 Task: Use Visual Studio Code's integrated terminal to install a JavaScript library or framework.
Action: Mouse pressed left at (714, 205)
Screenshot: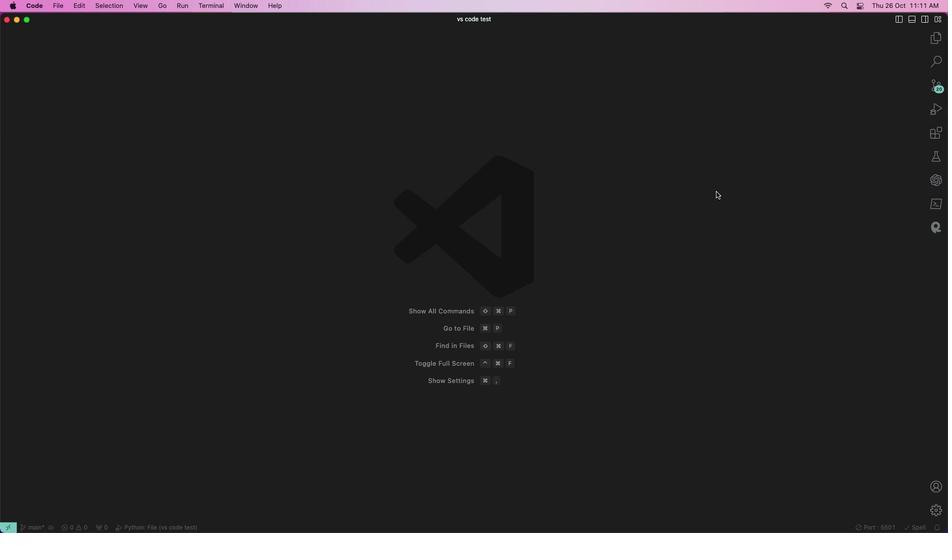 
Action: Mouse moved to (204, 1)
Screenshot: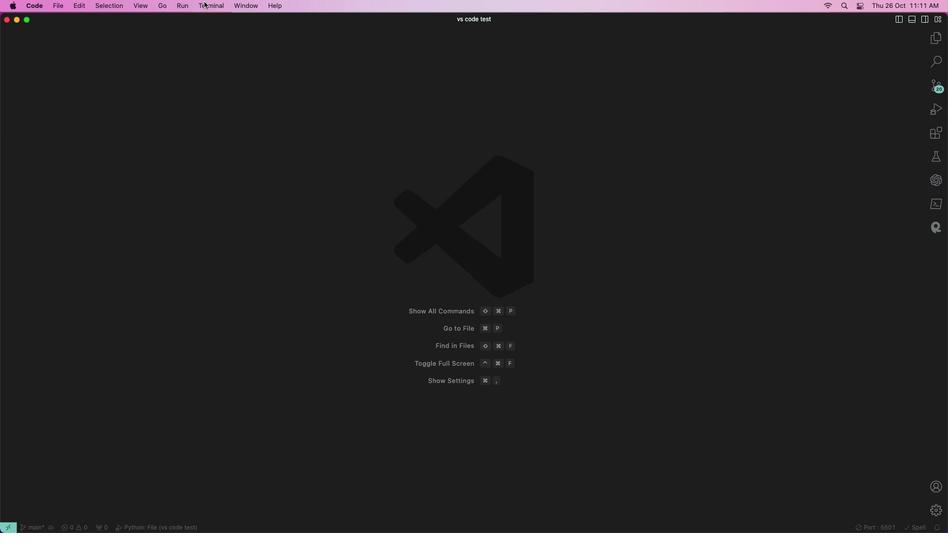 
Action: Mouse pressed left at (204, 1)
Screenshot: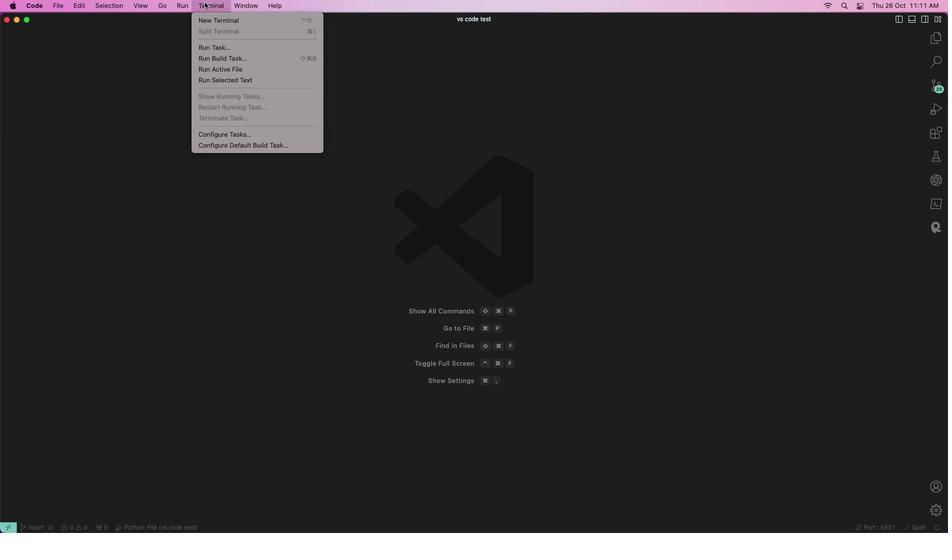 
Action: Mouse moved to (217, 17)
Screenshot: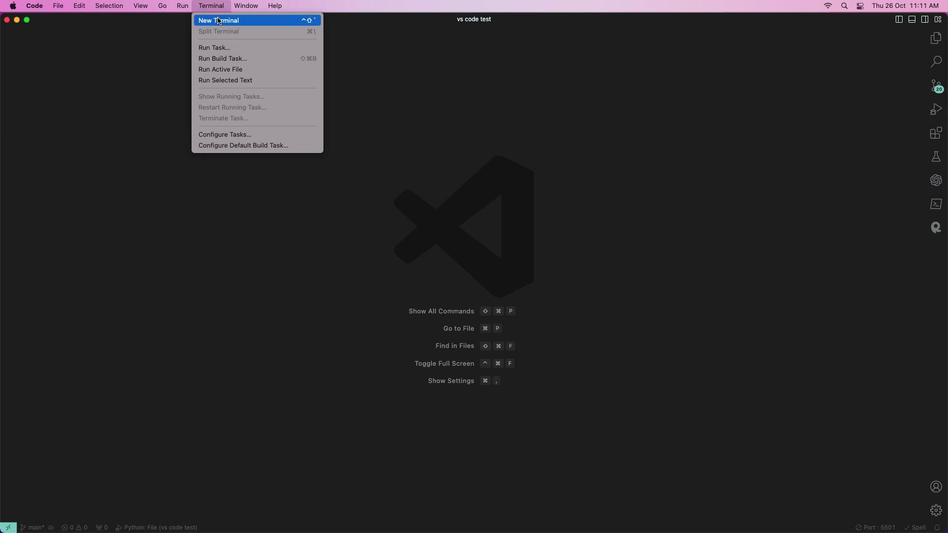 
Action: Mouse pressed left at (217, 17)
Screenshot: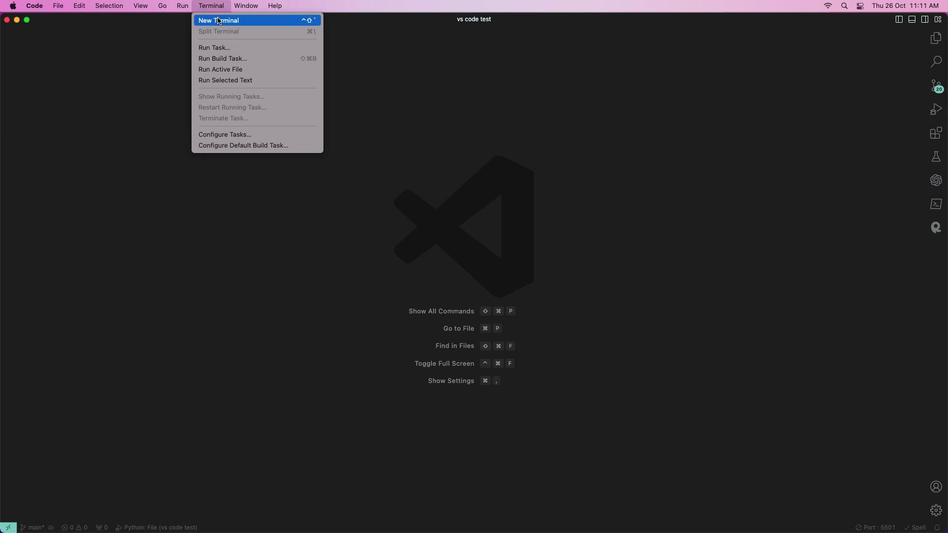 
Action: Mouse moved to (328, 458)
Screenshot: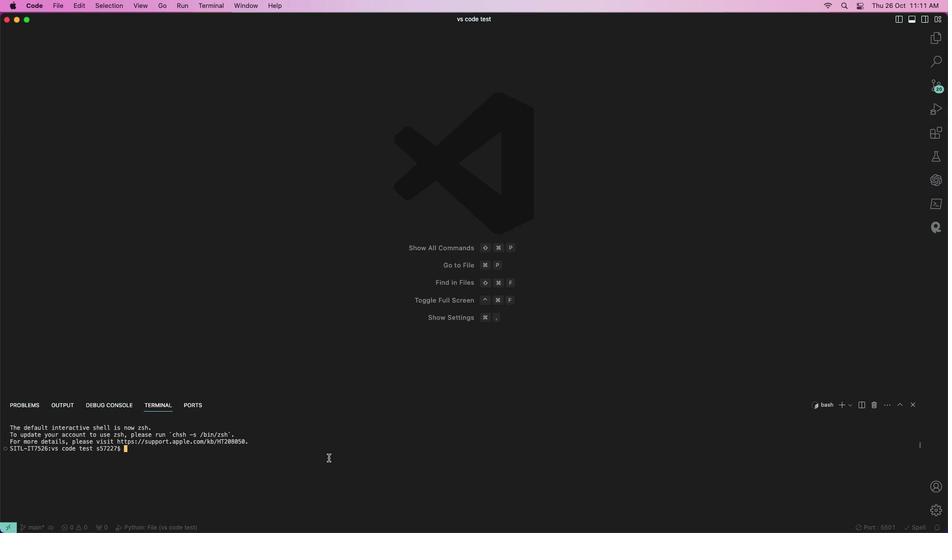 
Action: Mouse pressed left at (328, 458)
Screenshot: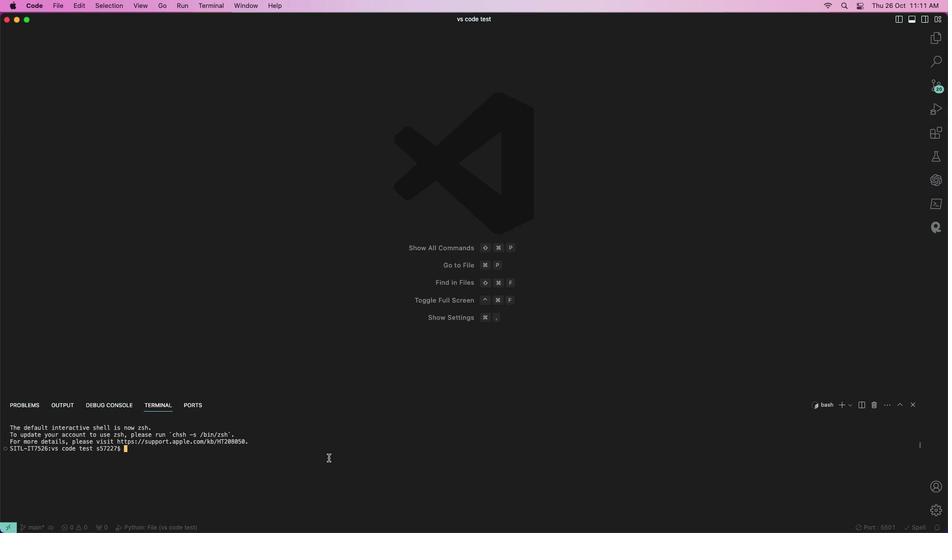 
Action: Mouse moved to (330, 450)
Screenshot: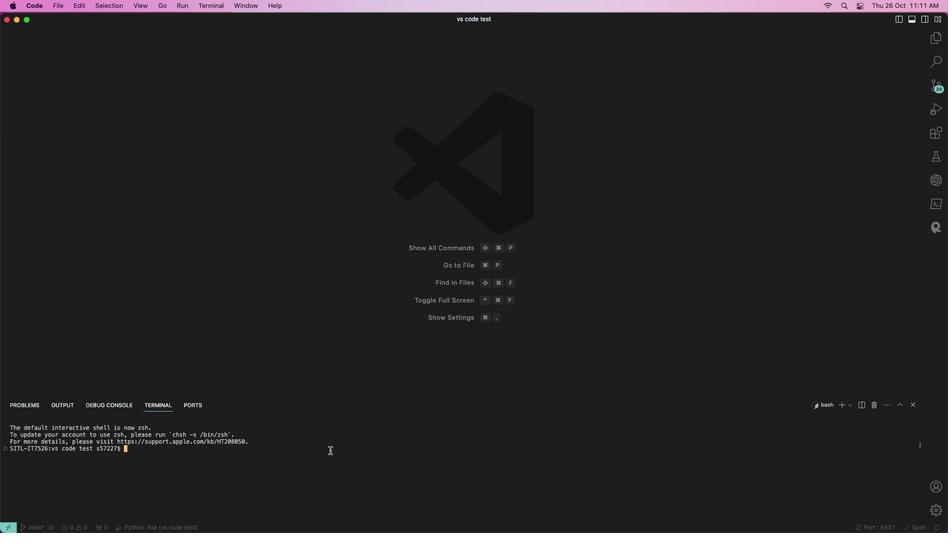 
Action: Key pressed 'n''p''m'Key.space'i''n''s''t''a''l''l'Key.space'e''x''p''r''e''s''s'Key.enter
Screenshot: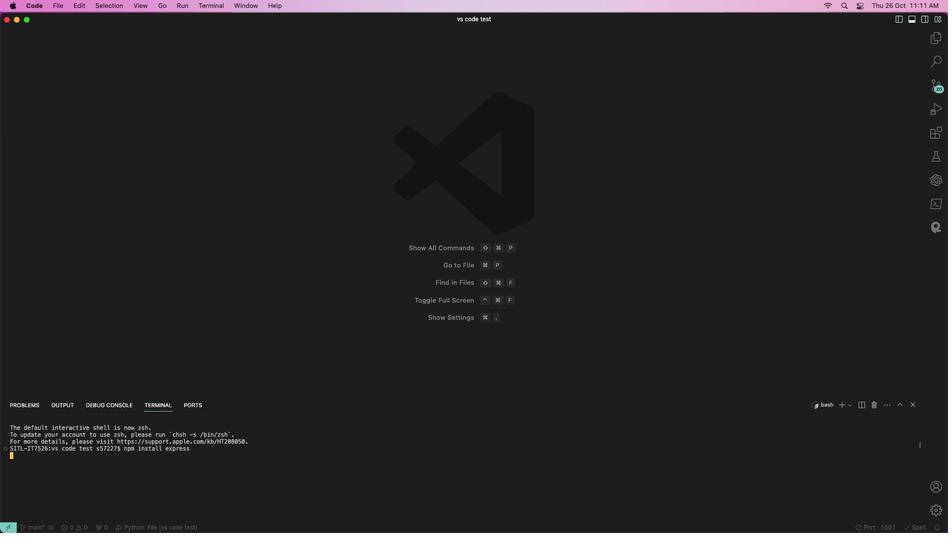 
